 Task: Add Good Foods Avocado Mash with Sea Salt & Black Pepper 4 pack to the cart.
Action: Mouse moved to (236, 117)
Screenshot: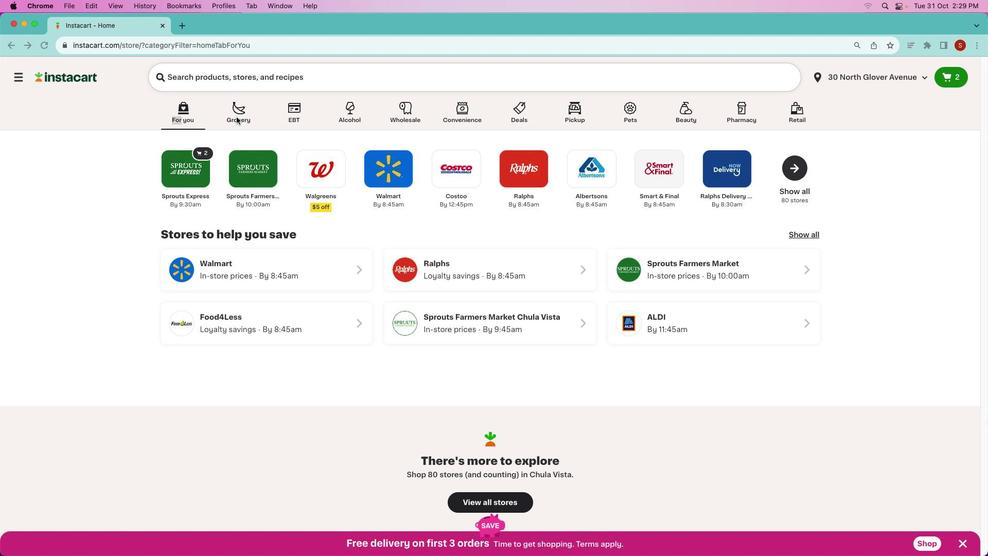 
Action: Mouse pressed left at (236, 117)
Screenshot: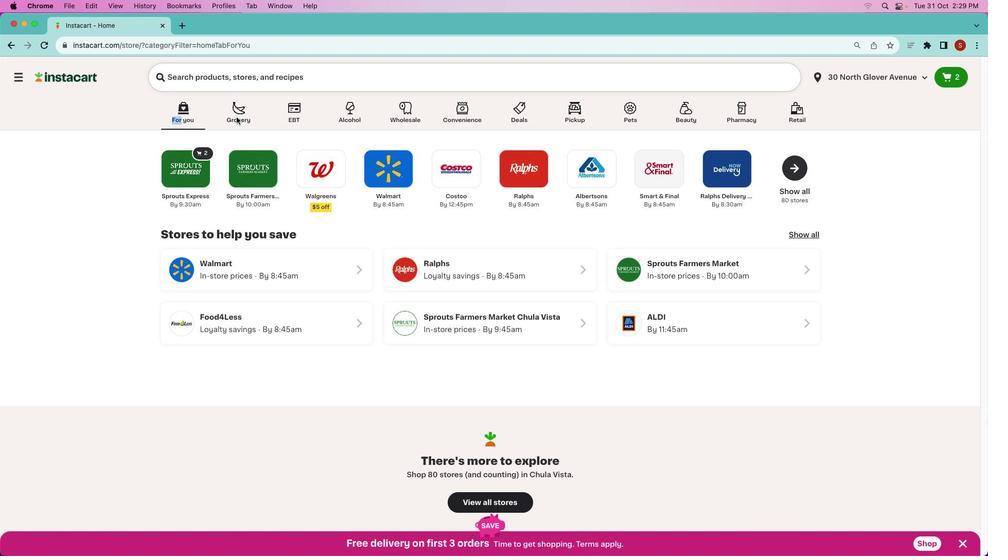 
Action: Mouse moved to (237, 115)
Screenshot: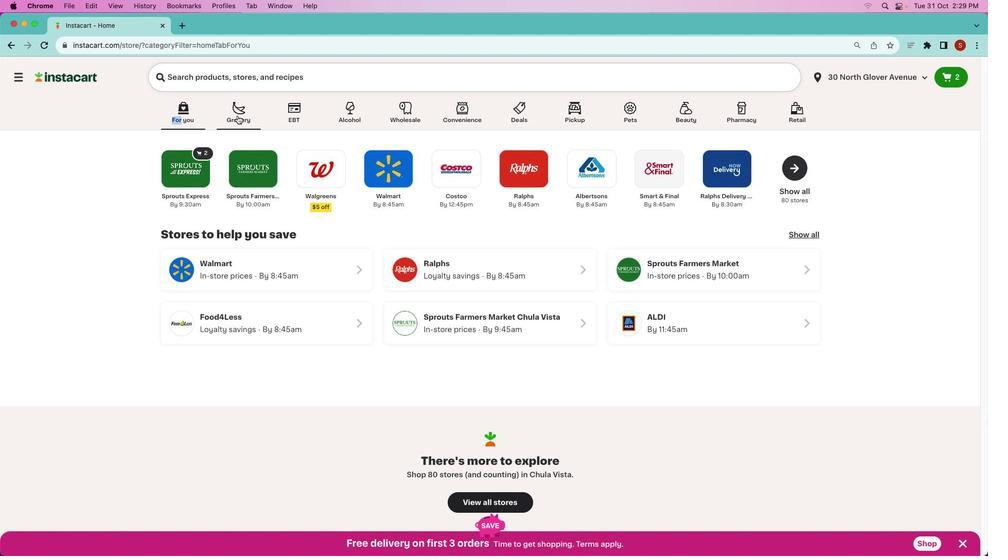 
Action: Mouse pressed left at (237, 115)
Screenshot: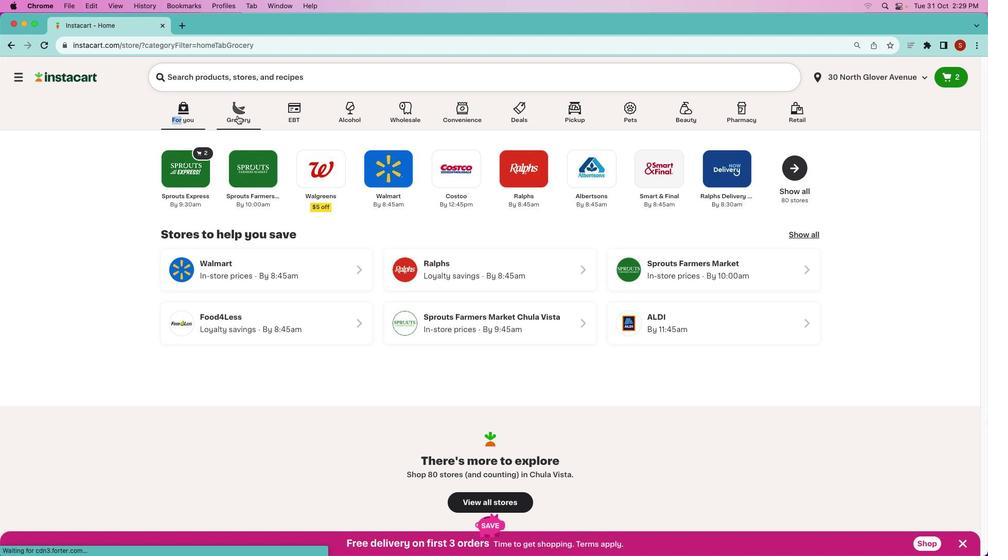 
Action: Mouse moved to (495, 260)
Screenshot: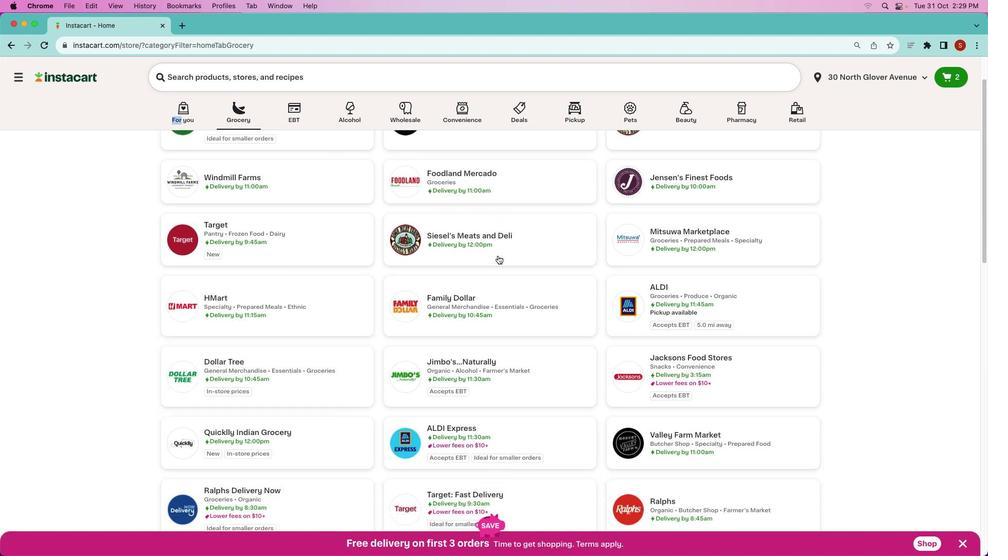 
Action: Mouse scrolled (495, 260) with delta (0, 0)
Screenshot: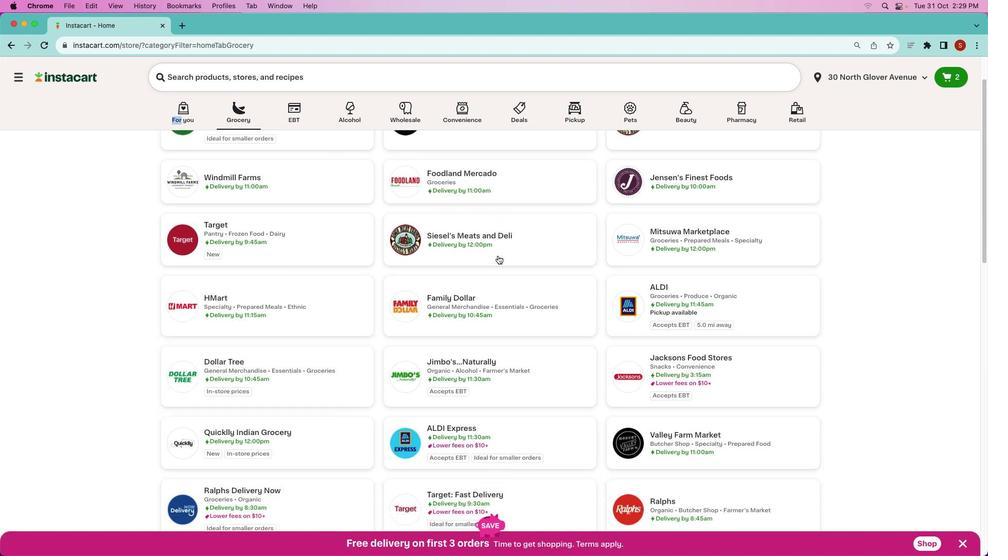 
Action: Mouse moved to (496, 258)
Screenshot: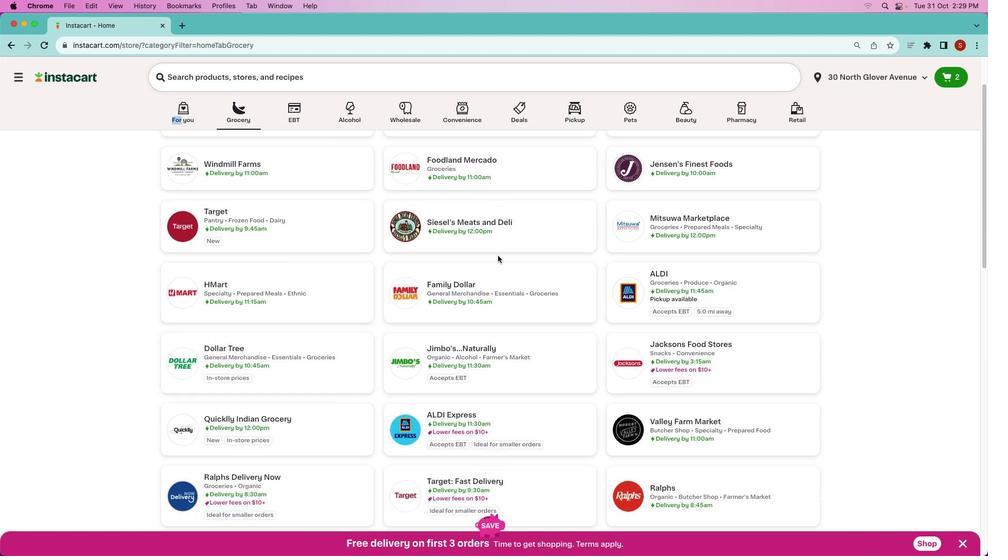 
Action: Mouse scrolled (496, 258) with delta (0, 0)
Screenshot: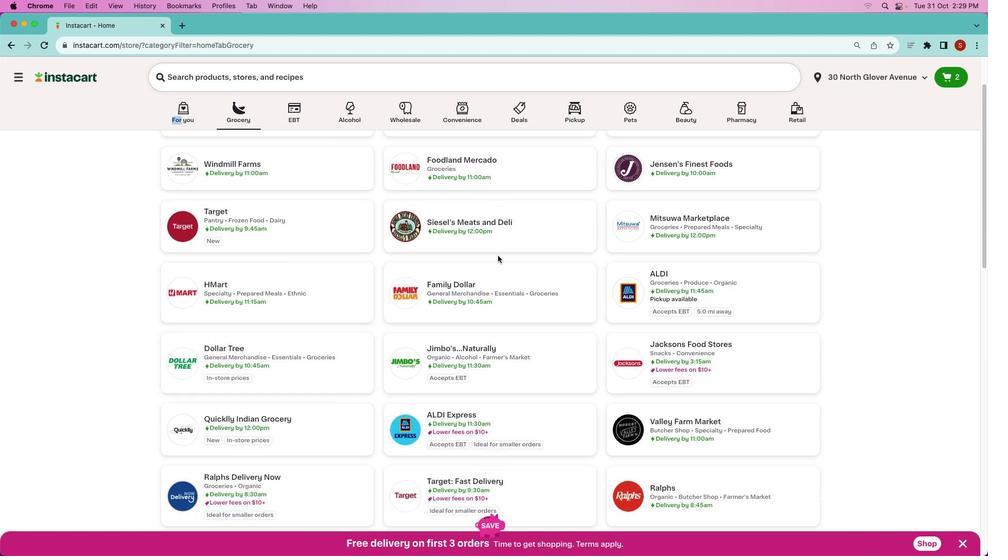 
Action: Mouse moved to (497, 257)
Screenshot: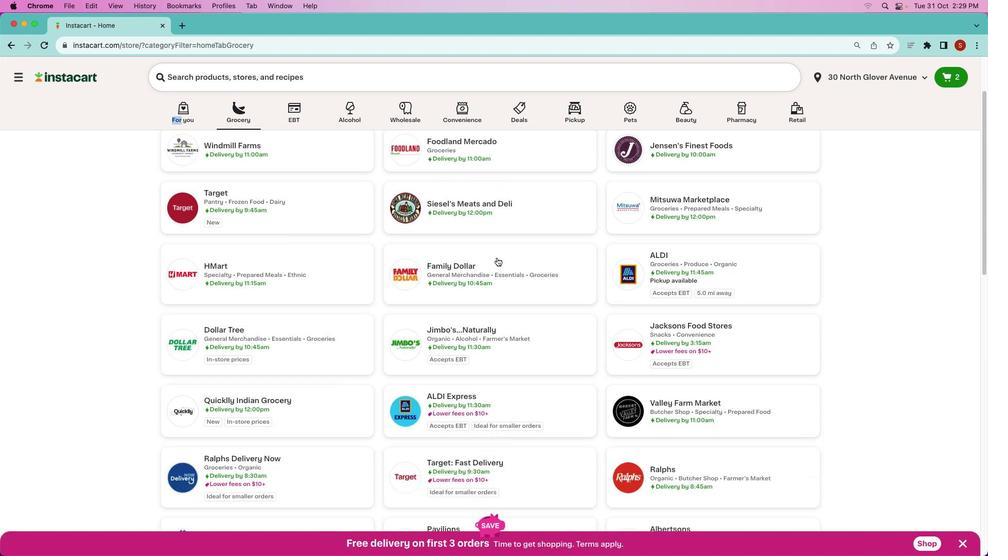 
Action: Mouse scrolled (497, 257) with delta (0, -1)
Screenshot: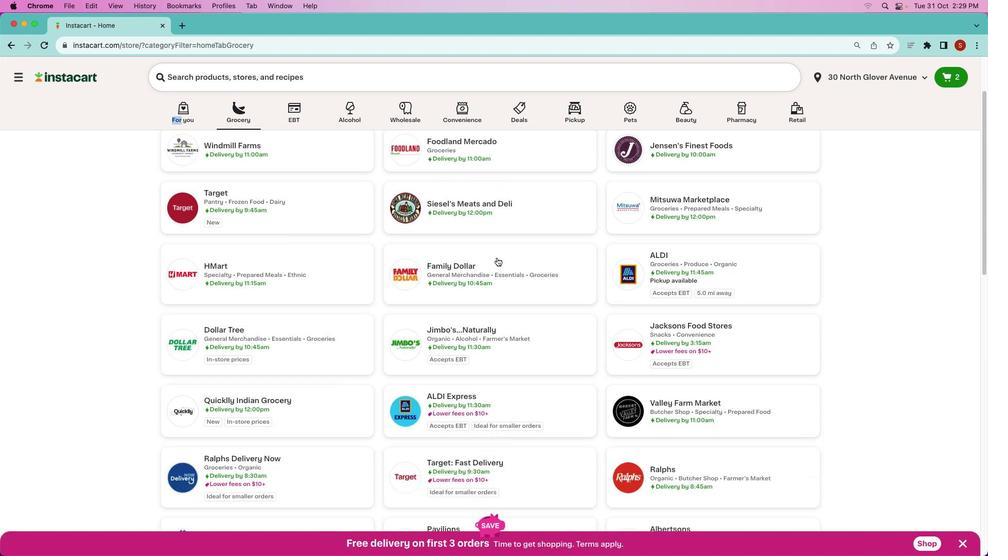 
Action: Mouse moved to (504, 300)
Screenshot: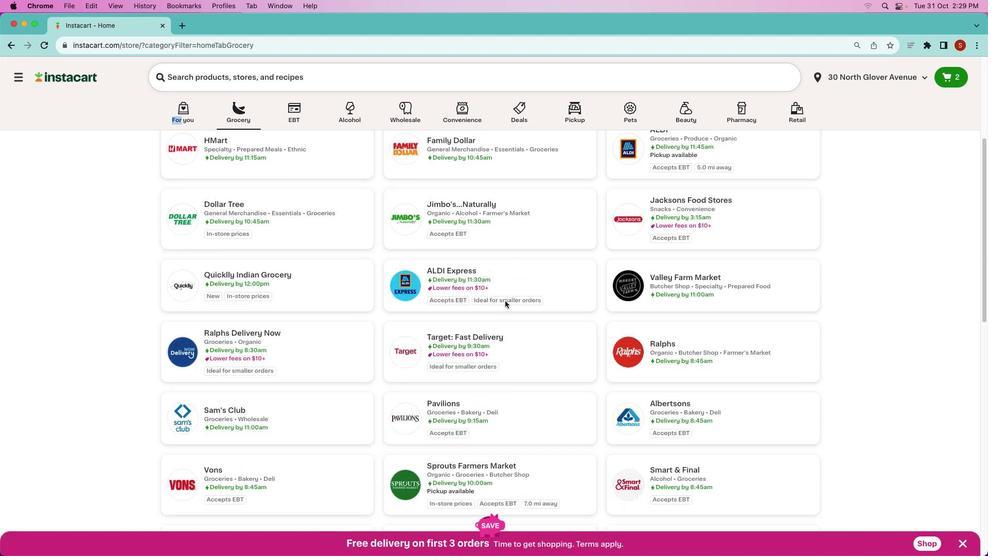 
Action: Mouse scrolled (504, 300) with delta (0, 0)
Screenshot: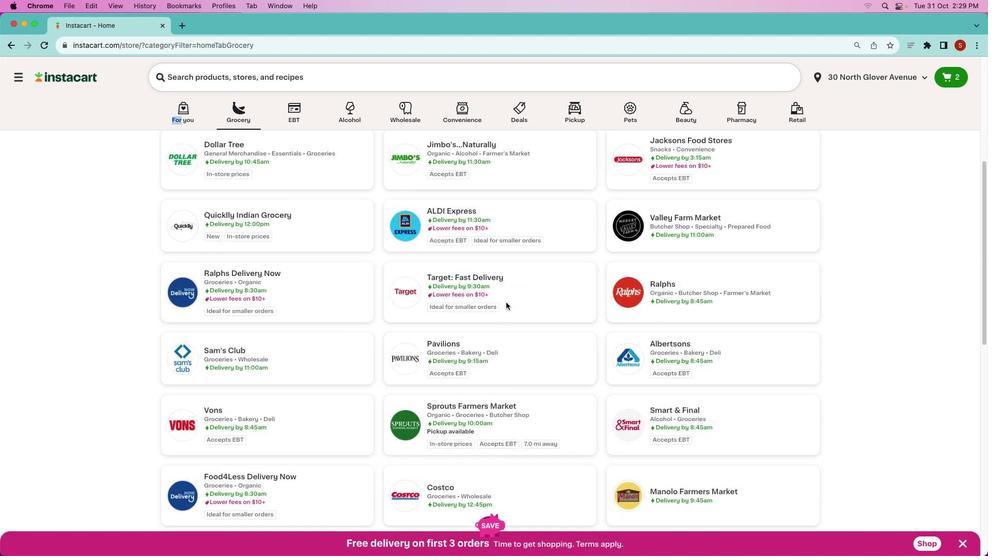
Action: Mouse scrolled (504, 300) with delta (0, 0)
Screenshot: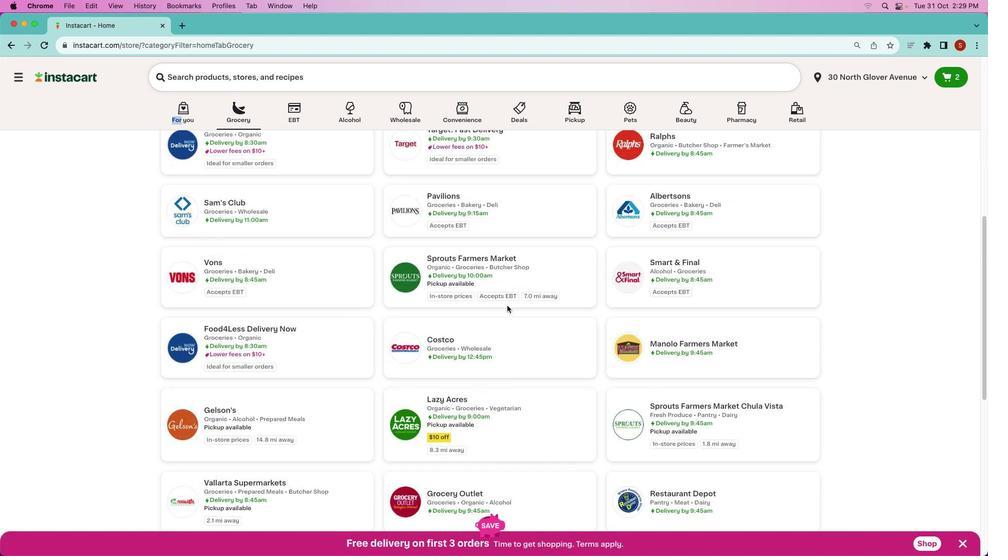
Action: Mouse scrolled (504, 300) with delta (0, -1)
Screenshot: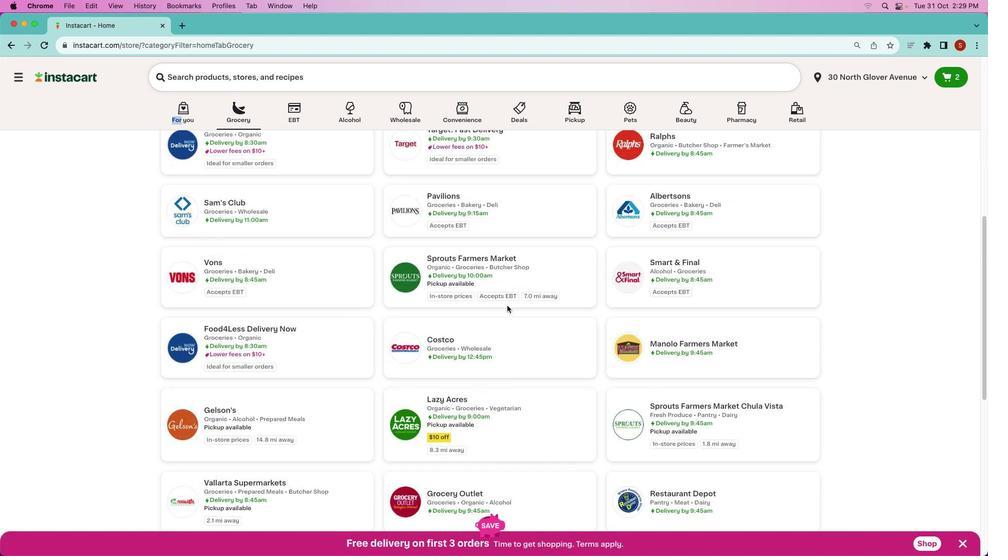 
Action: Mouse moved to (505, 300)
Screenshot: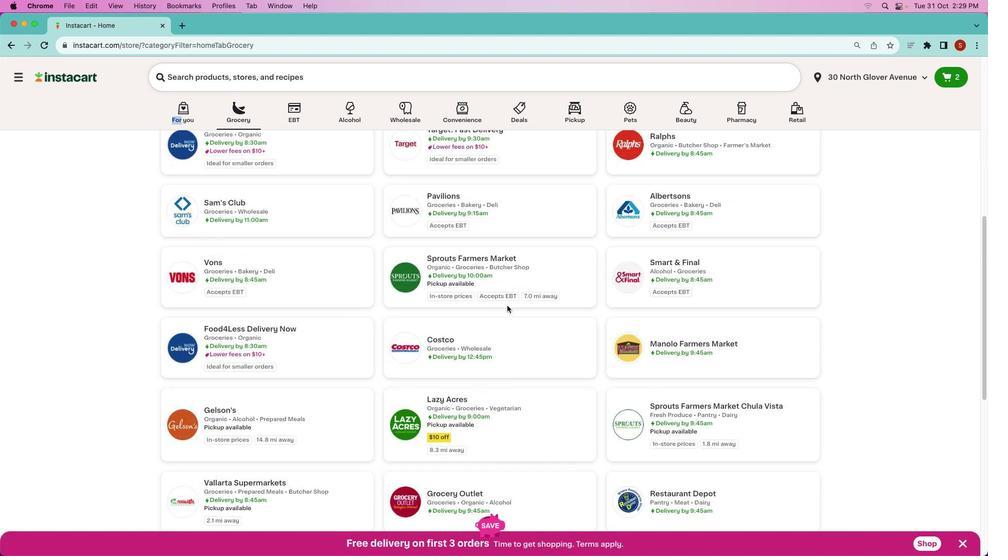 
Action: Mouse scrolled (505, 300) with delta (0, -2)
Screenshot: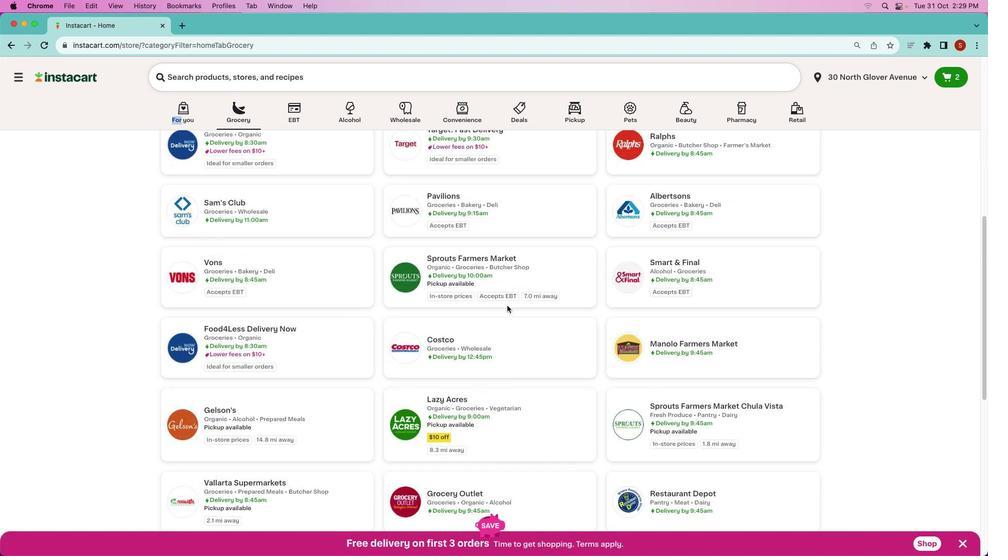 
Action: Mouse moved to (505, 300)
Screenshot: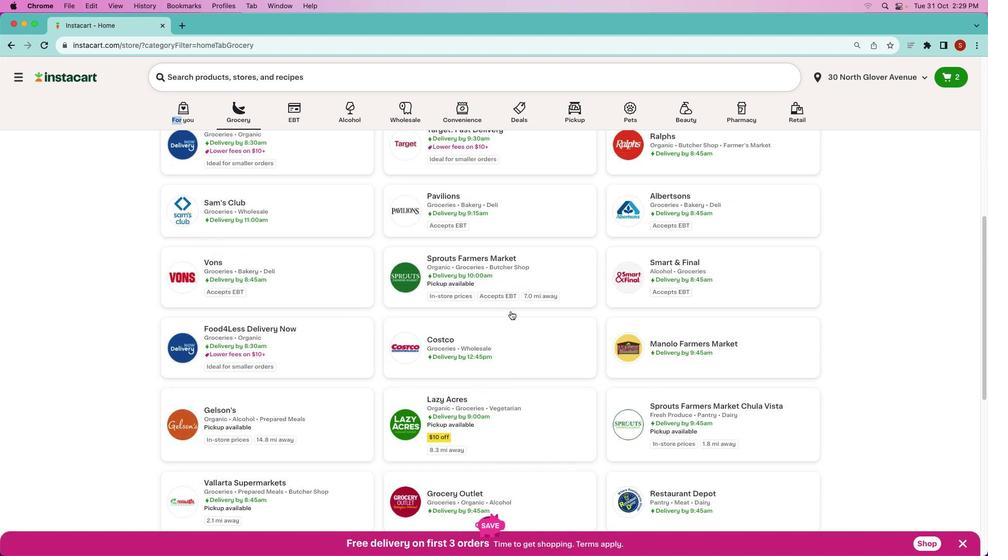 
Action: Mouse scrolled (505, 300) with delta (0, -2)
Screenshot: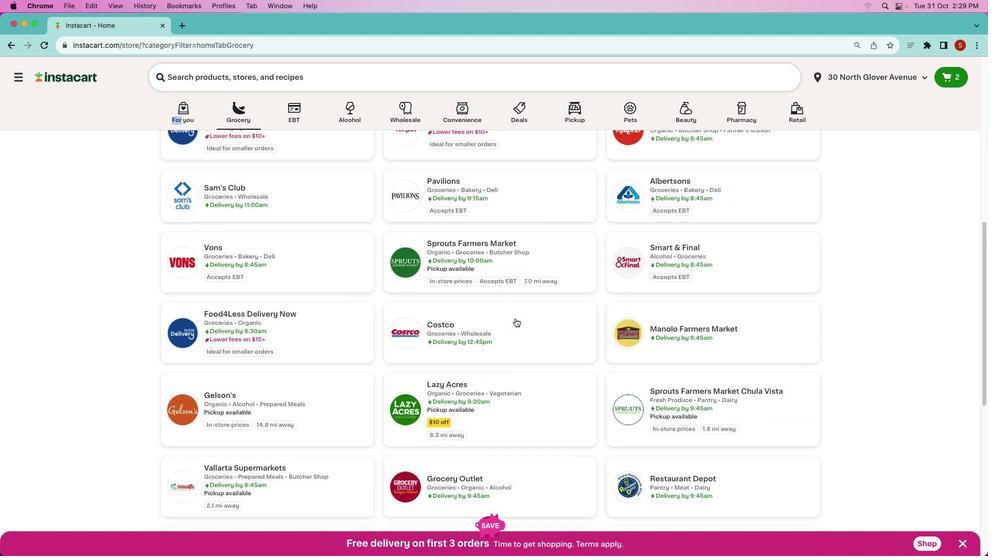 
Action: Mouse moved to (478, 246)
Screenshot: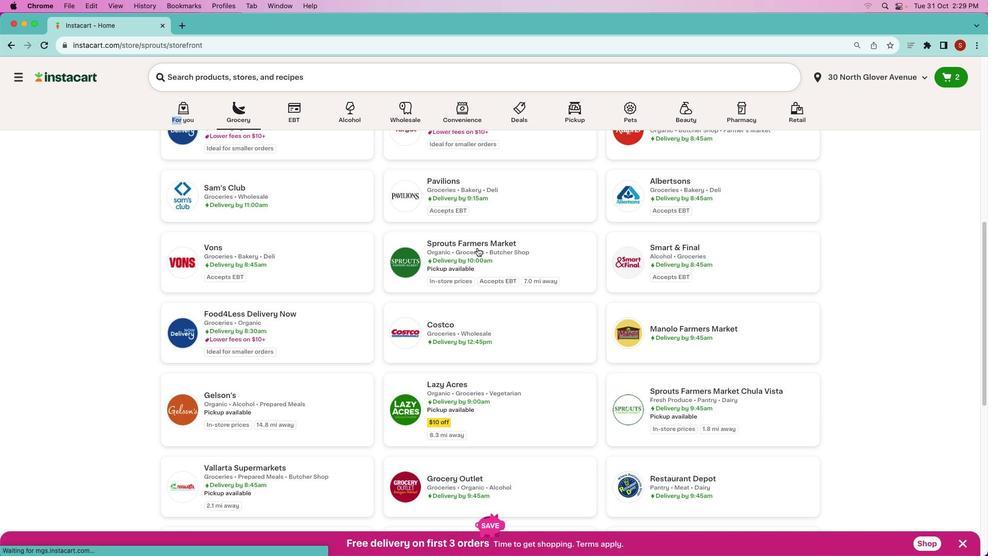 
Action: Mouse pressed left at (478, 246)
Screenshot: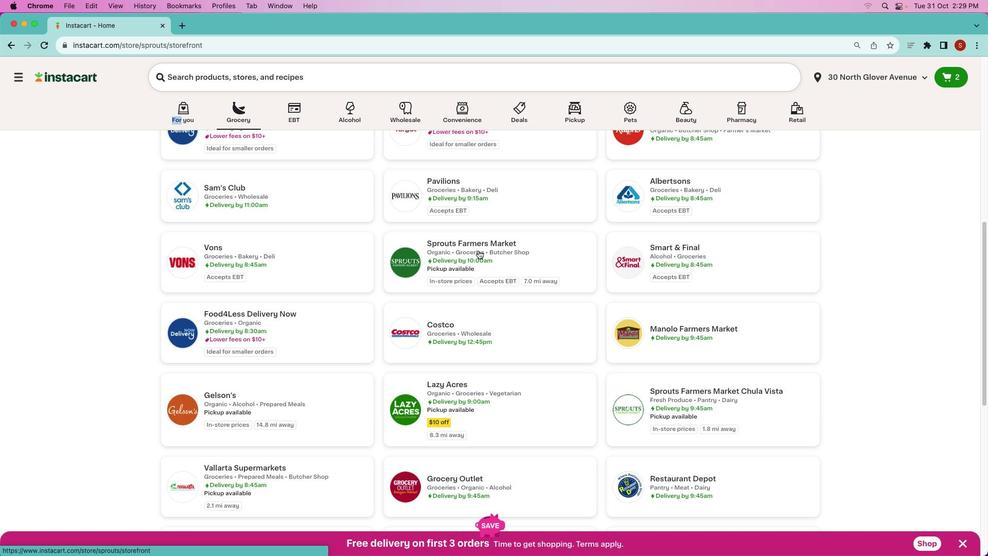 
Action: Mouse moved to (320, 115)
Screenshot: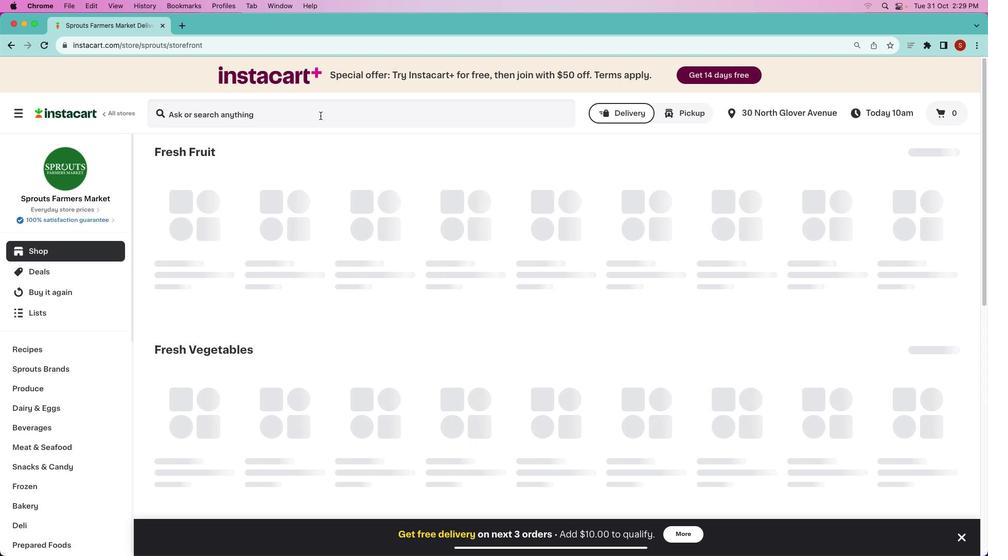 
Action: Mouse pressed left at (320, 115)
Screenshot: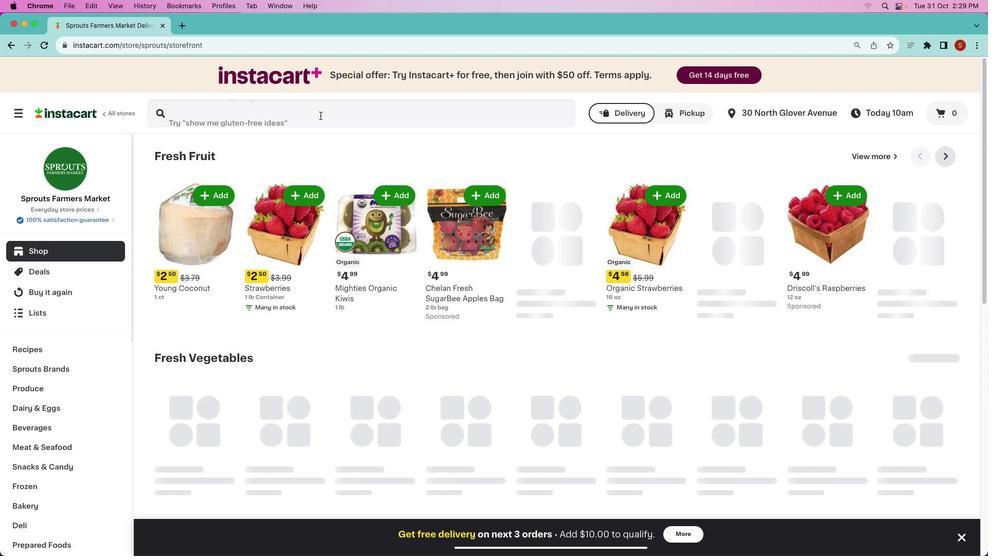 
Action: Key pressed Key.shift'G''o''o''d'Key.space'f''o''o''d''s'Key.spaceKey.shift_r'A''v''o''c''a''g'Key.backspace'd''o'Key.spaceKey.shift'M''a''s''h'Key.space'w''i''t''h'Key.spaceKey.shift_r'S''e''a'Key.spaceKey.shift_r'S''a''l''t'Key.spaceKey.shift_r'&'Key.space'b''l''a''c''k'Key.space'p''e''p''p''e''r'Key.space'4'Key.space'p''a''c''k'Key.enter
Screenshot: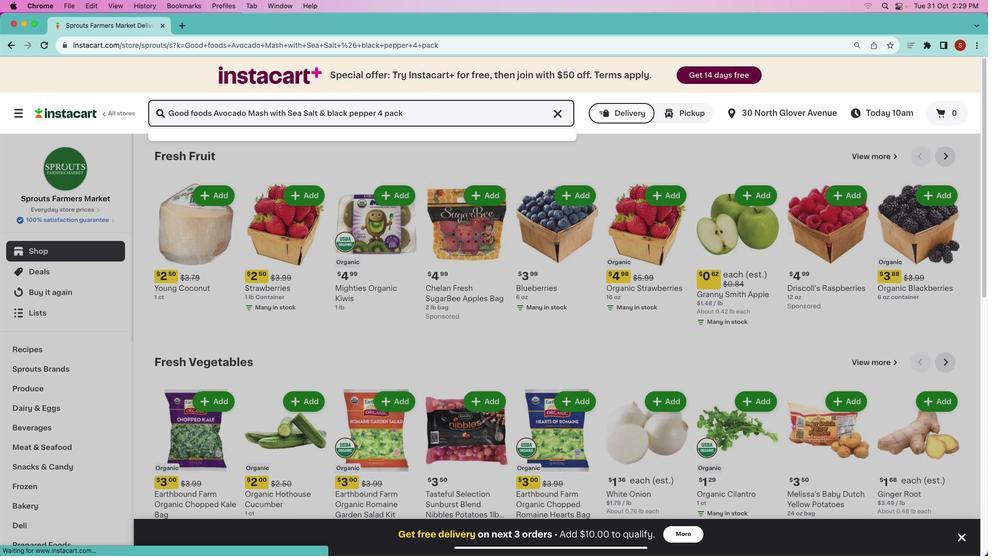 
Action: Mouse moved to (283, 212)
Screenshot: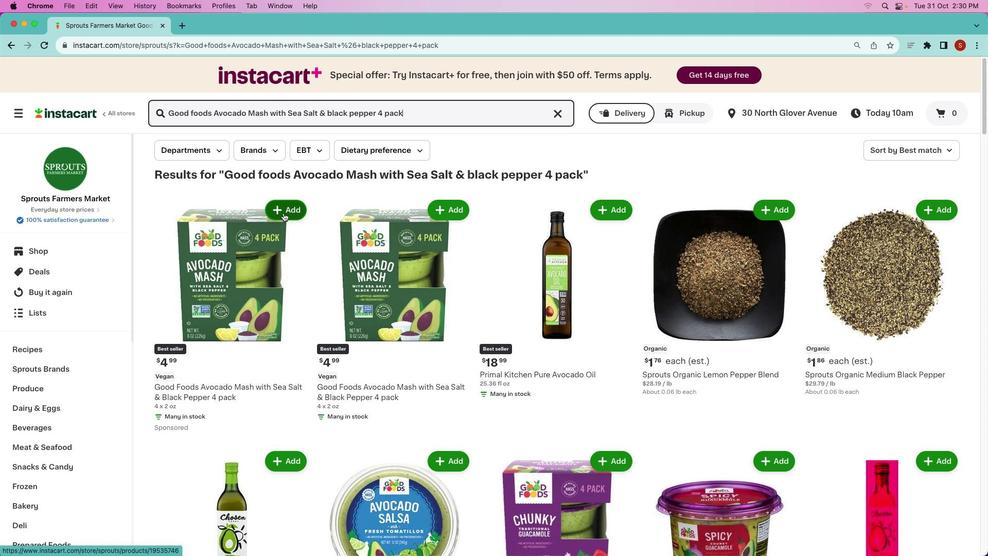 
Action: Mouse pressed left at (283, 212)
Screenshot: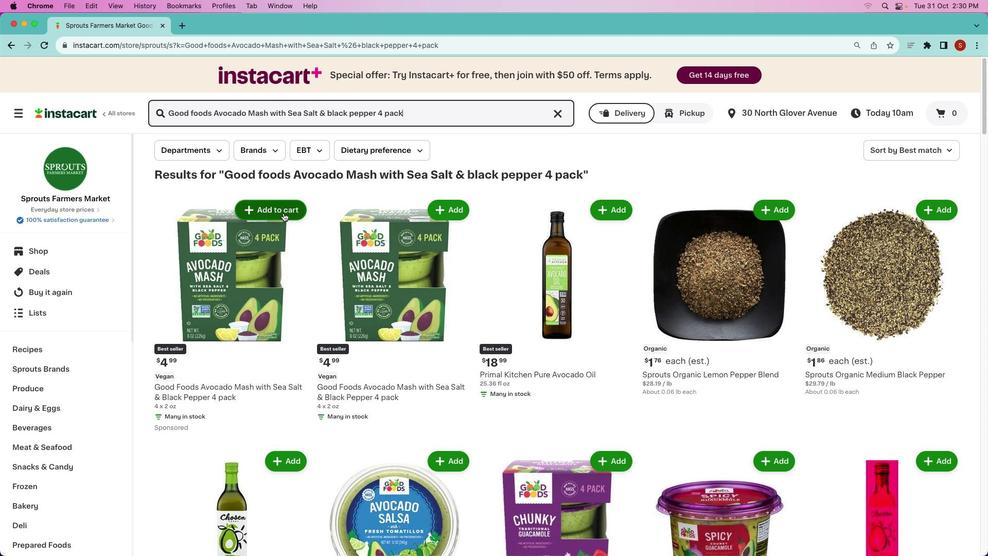 
Action: Mouse moved to (348, 246)
Screenshot: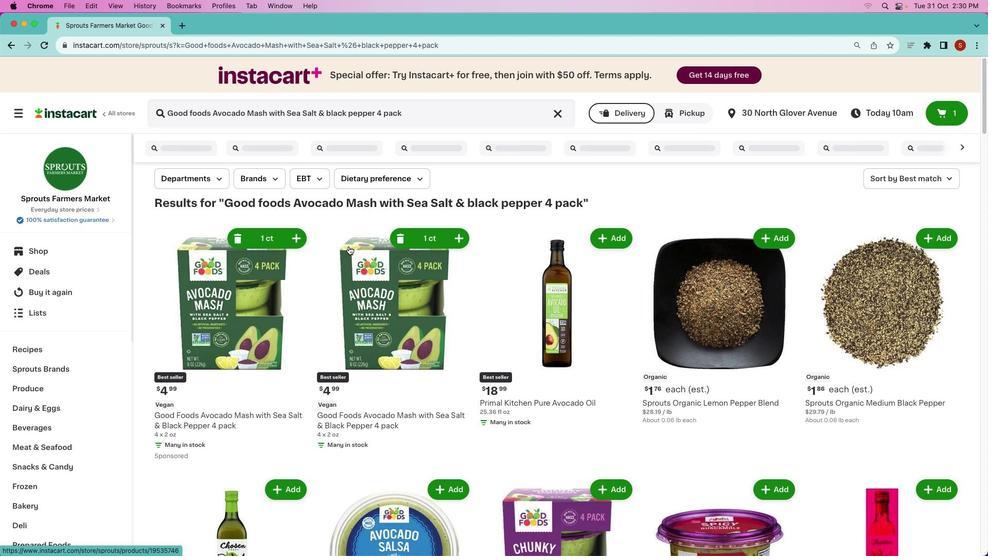 
